 Task: Create a new field with title Stage a blank project AgileOrigin with field type as Single-select and options as Not Started, In Progress and Complete
Action: Mouse moved to (314, 333)
Screenshot: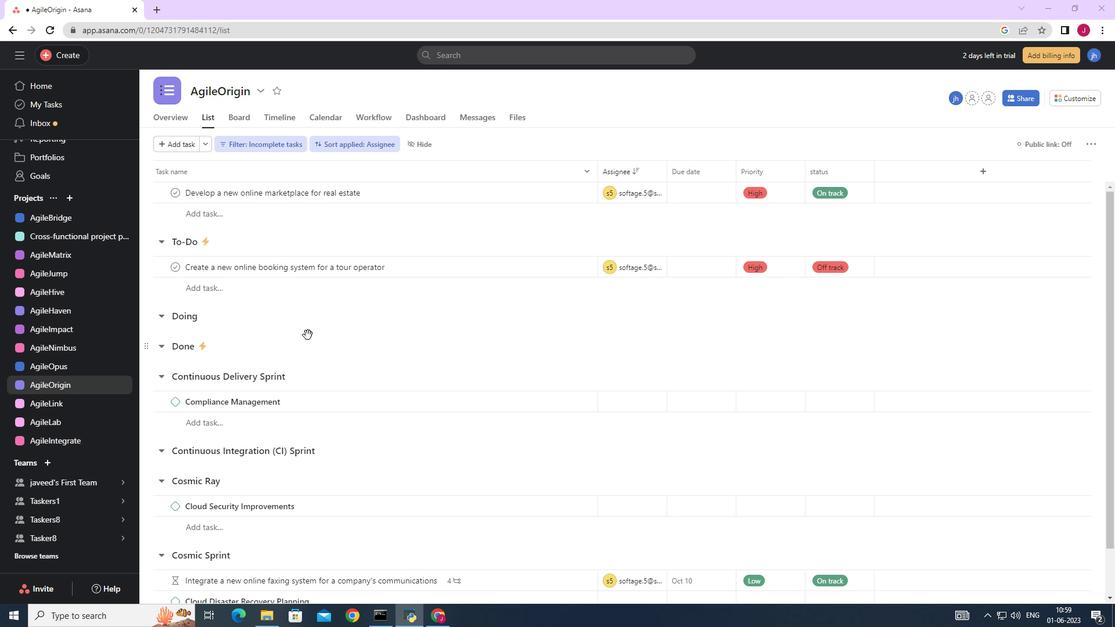 
Action: Mouse scrolled (314, 333) with delta (0, 0)
Screenshot: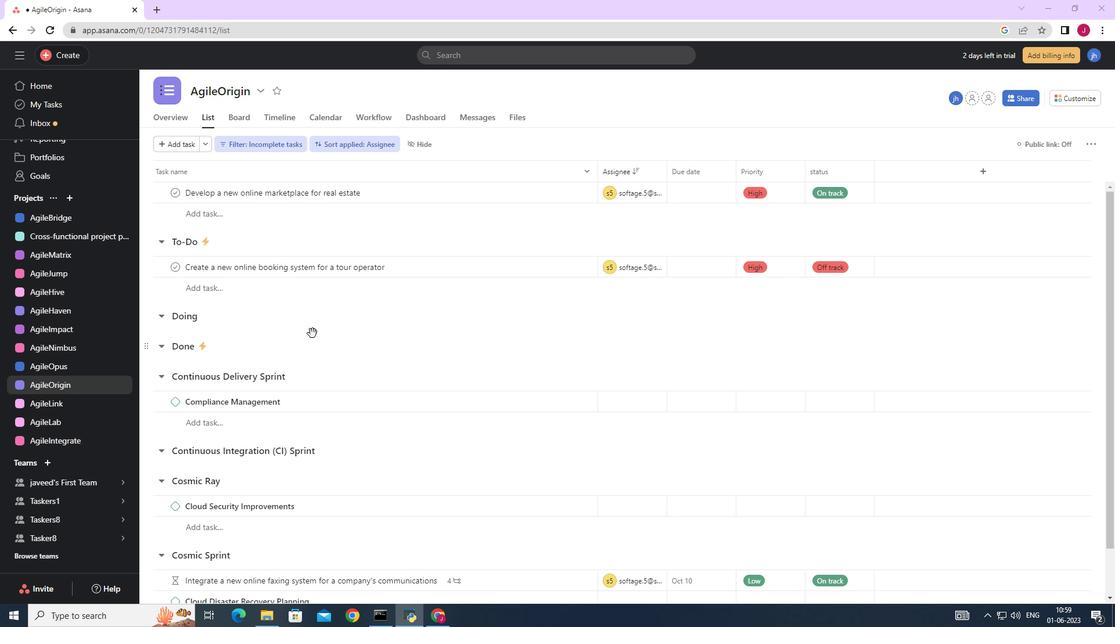
Action: Mouse scrolled (314, 333) with delta (0, 0)
Screenshot: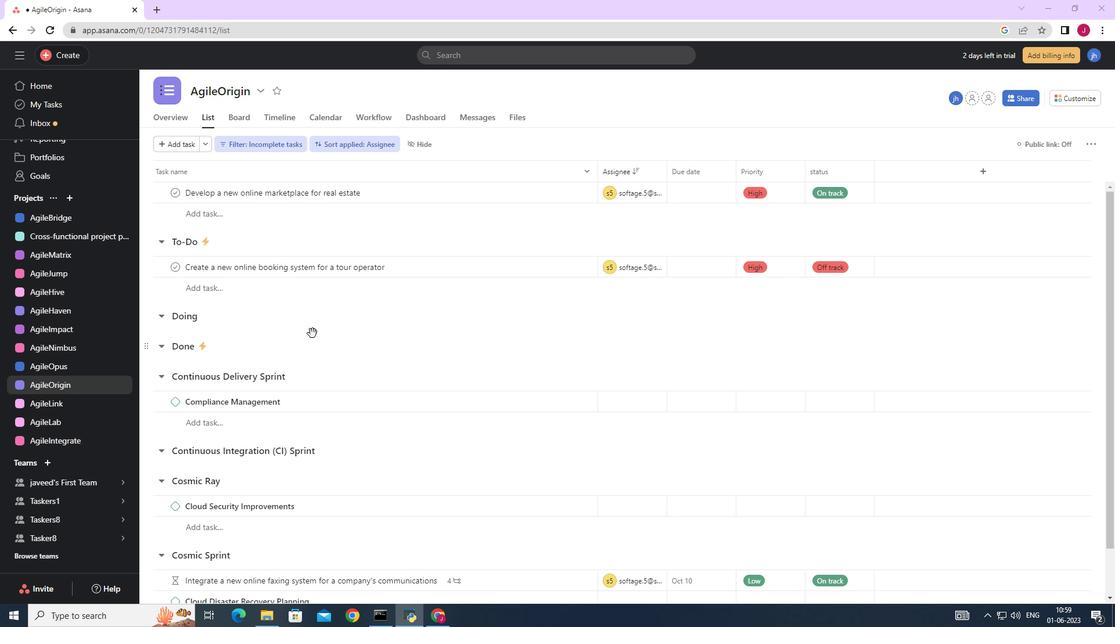 
Action: Mouse scrolled (314, 333) with delta (0, 0)
Screenshot: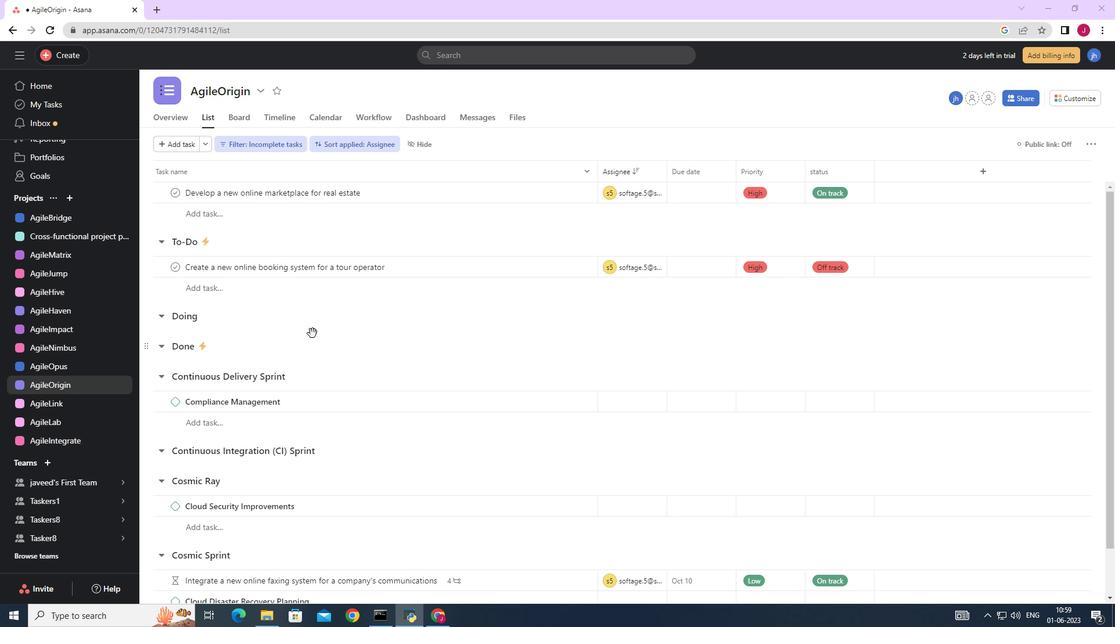 
Action: Mouse moved to (1076, 97)
Screenshot: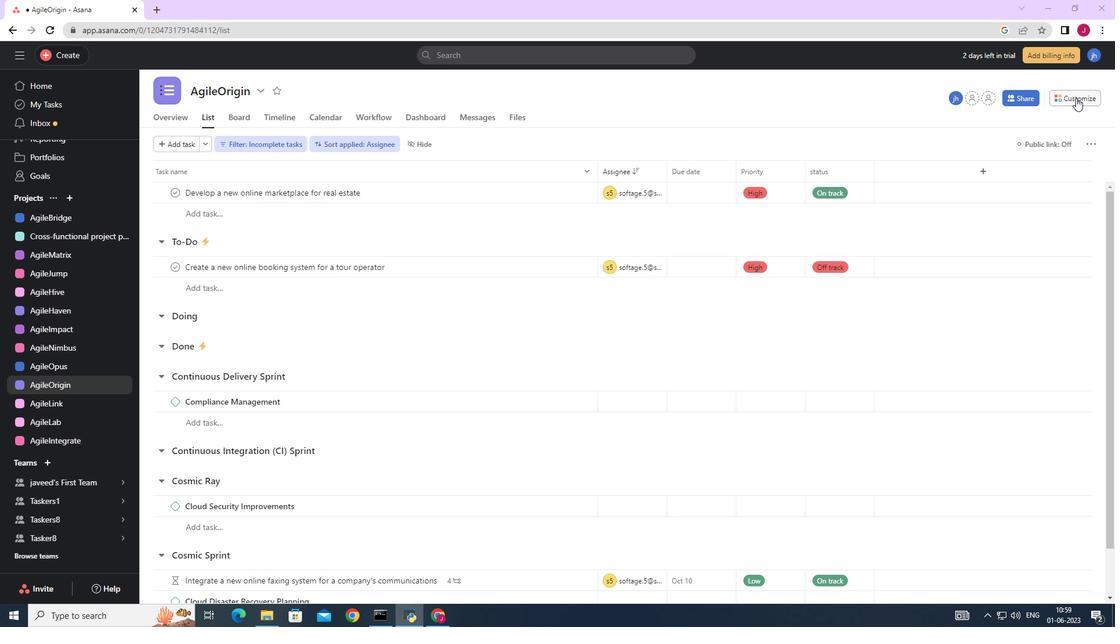 
Action: Mouse pressed left at (1076, 97)
Screenshot: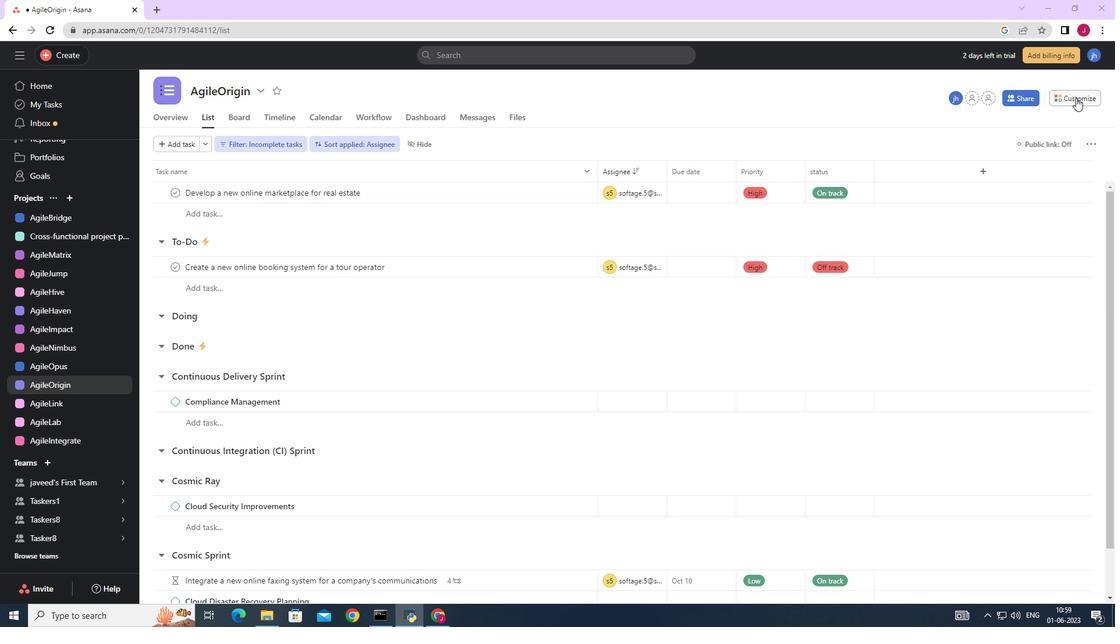 
Action: Mouse moved to (945, 235)
Screenshot: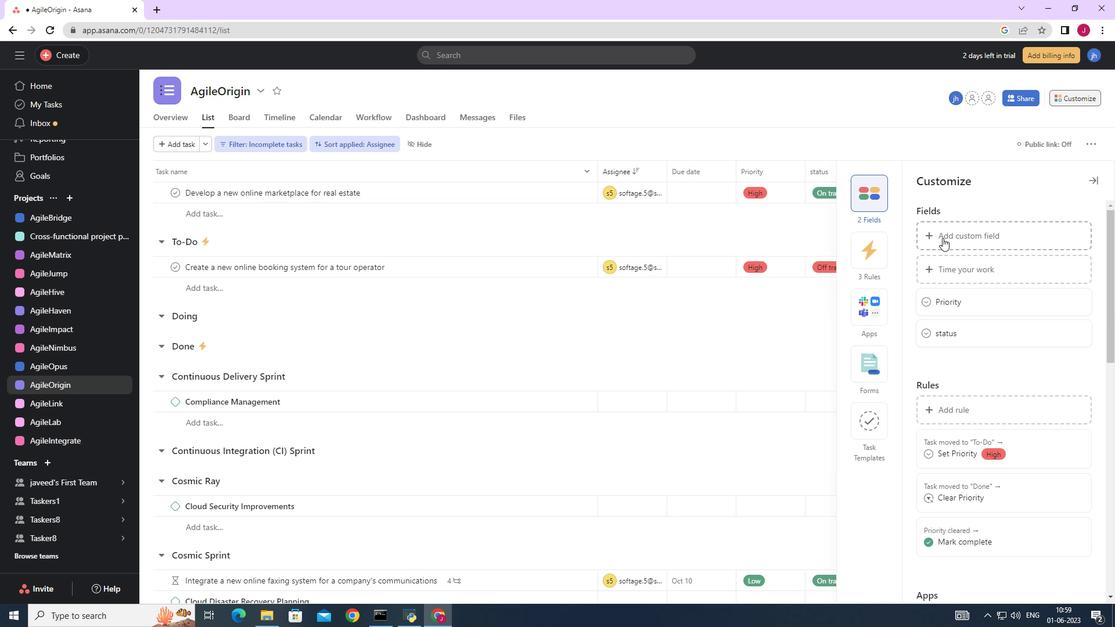 
Action: Mouse pressed left at (945, 235)
Screenshot: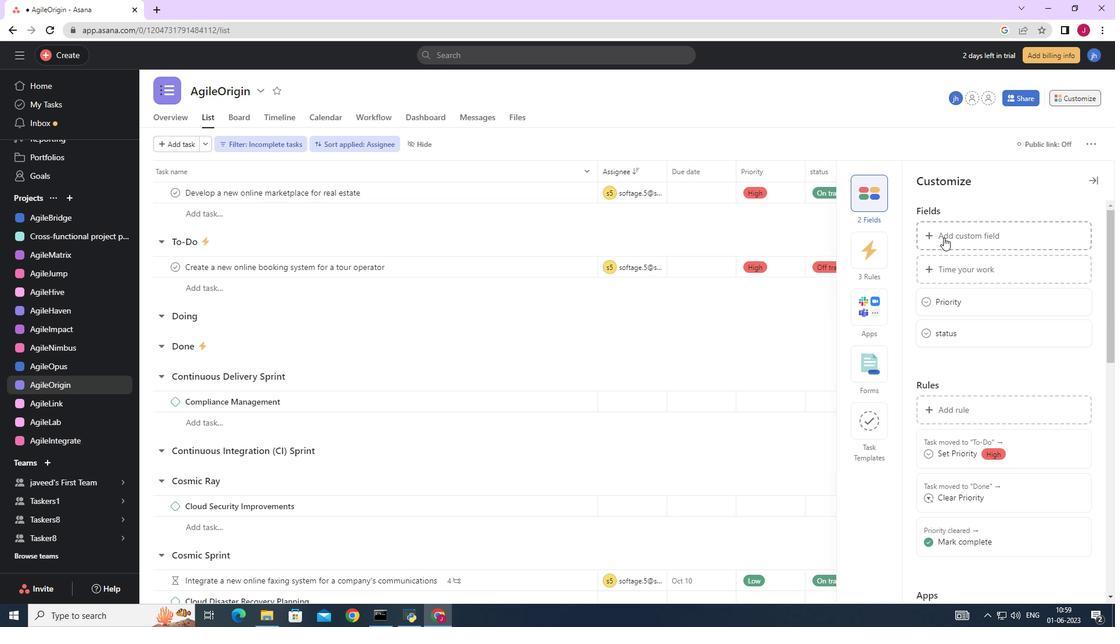 
Action: Mouse moved to (469, 181)
Screenshot: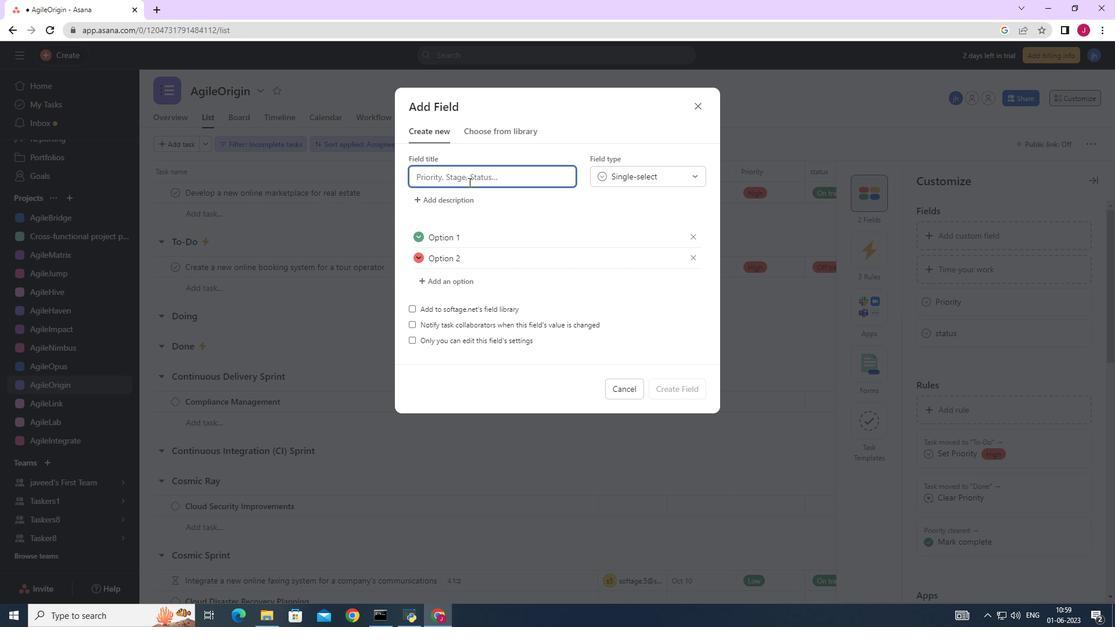 
Action: Key pressed <Key.caps_lock>S<Key.caps_lock>tage
Screenshot: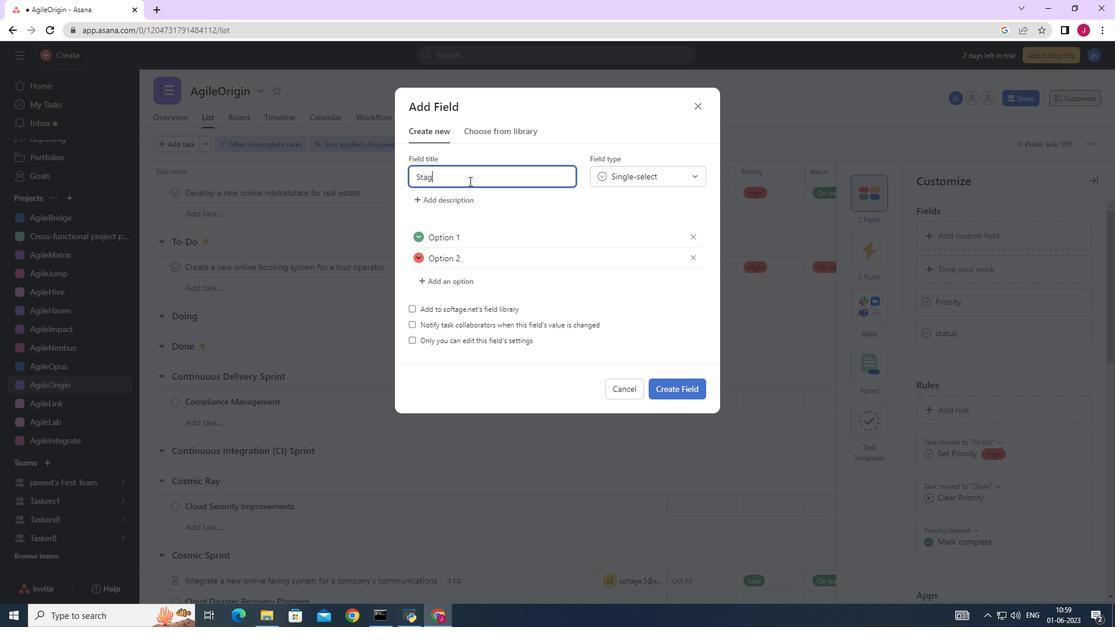 
Action: Mouse moved to (699, 236)
Screenshot: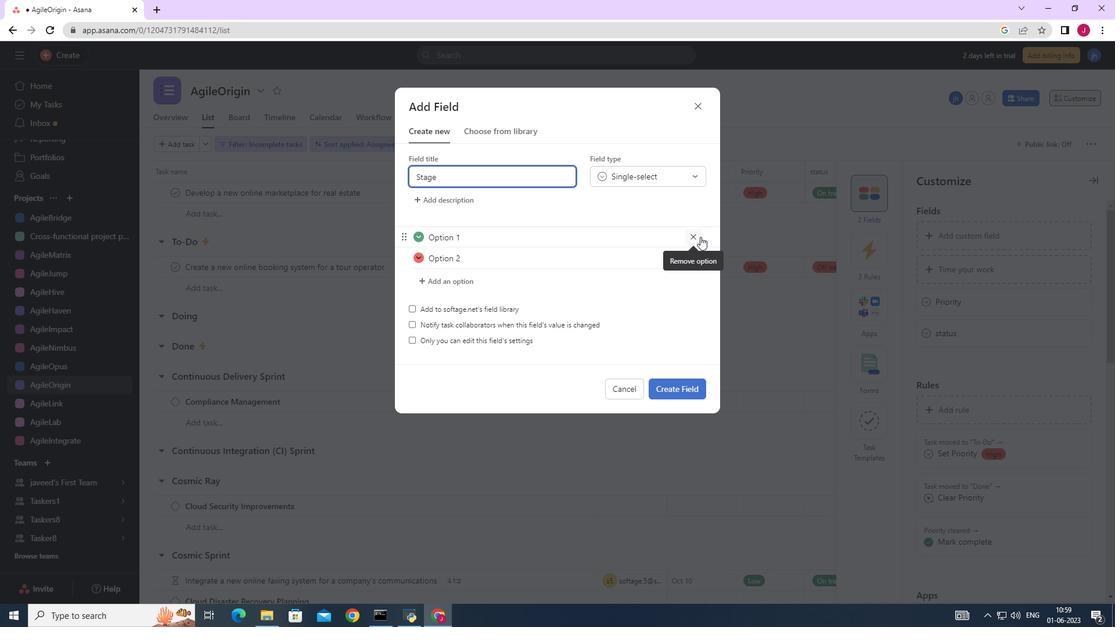 
Action: Mouse pressed left at (699, 236)
Screenshot: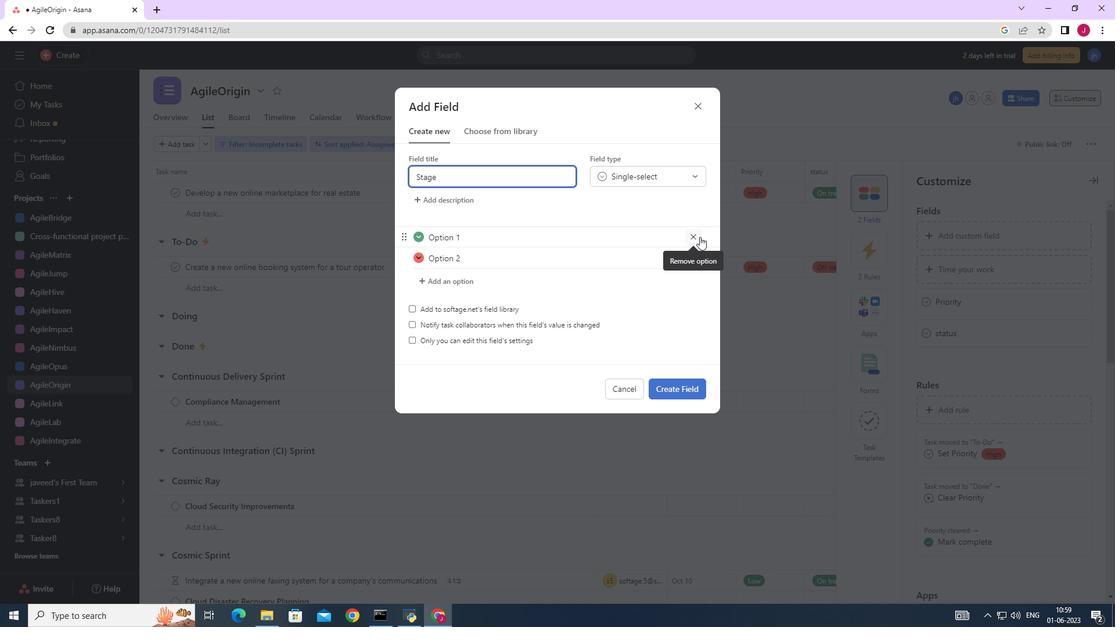 
Action: Mouse moved to (694, 238)
Screenshot: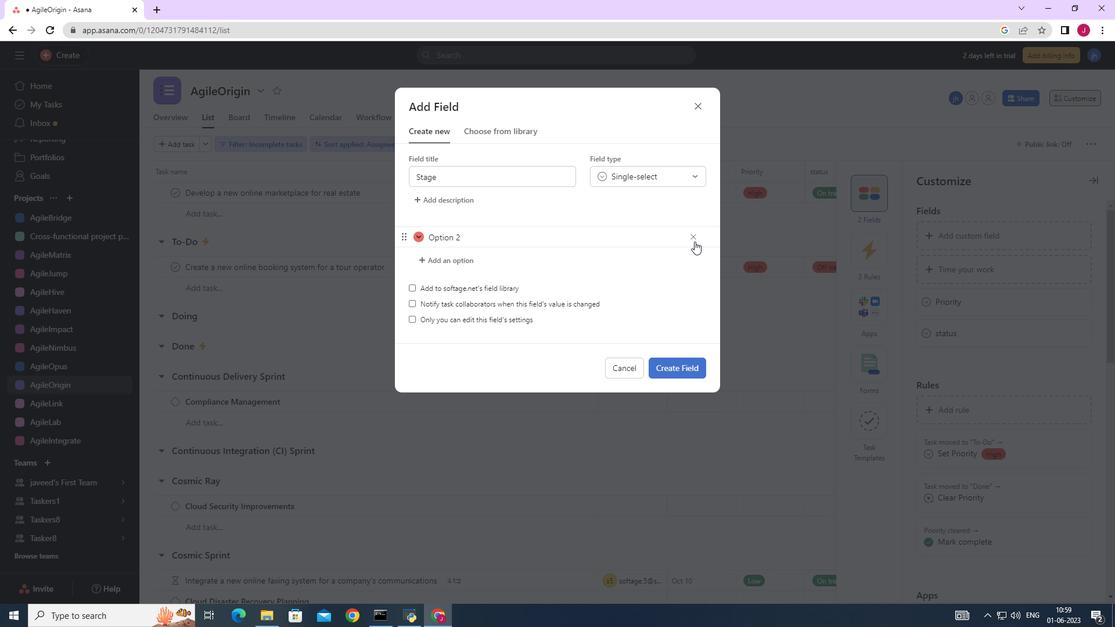 
Action: Mouse pressed left at (694, 238)
Screenshot: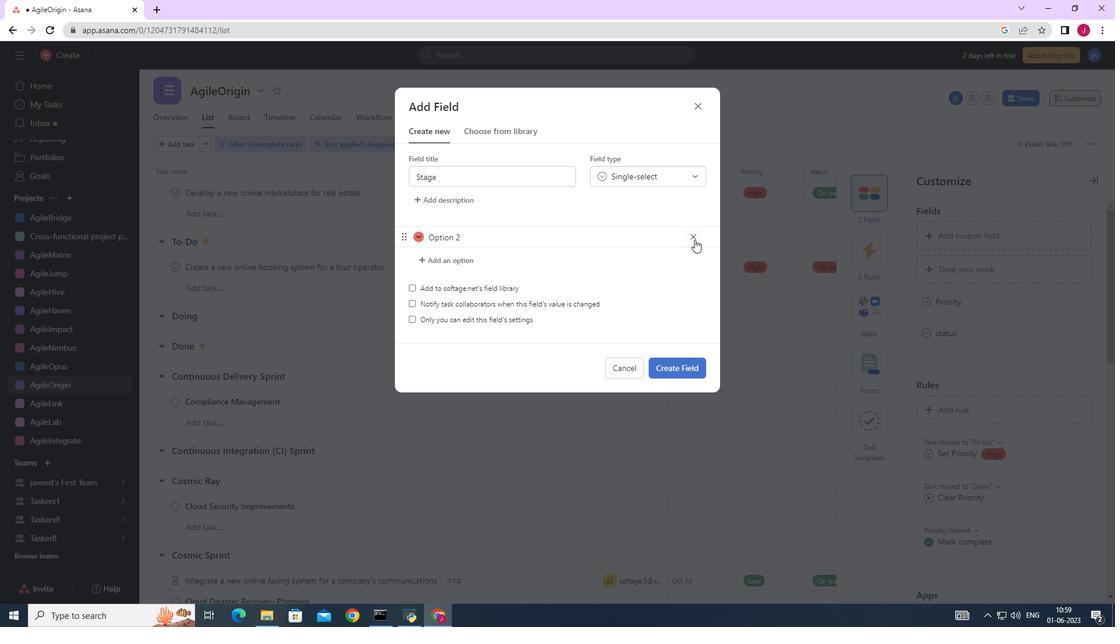 
Action: Mouse moved to (463, 236)
Screenshot: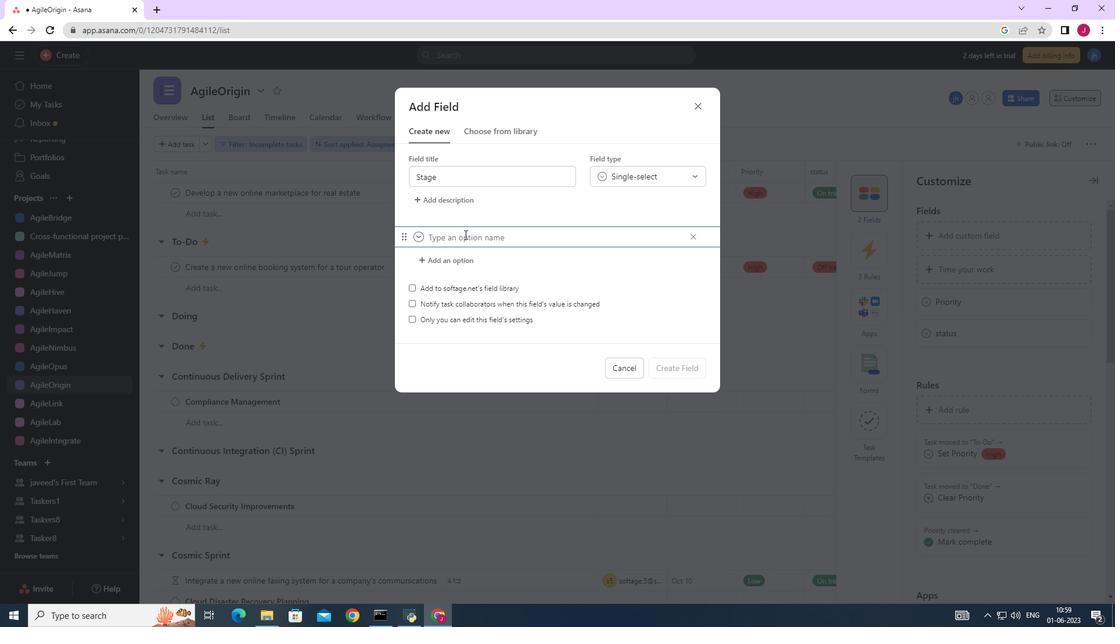 
Action: Mouse pressed left at (463, 236)
Screenshot: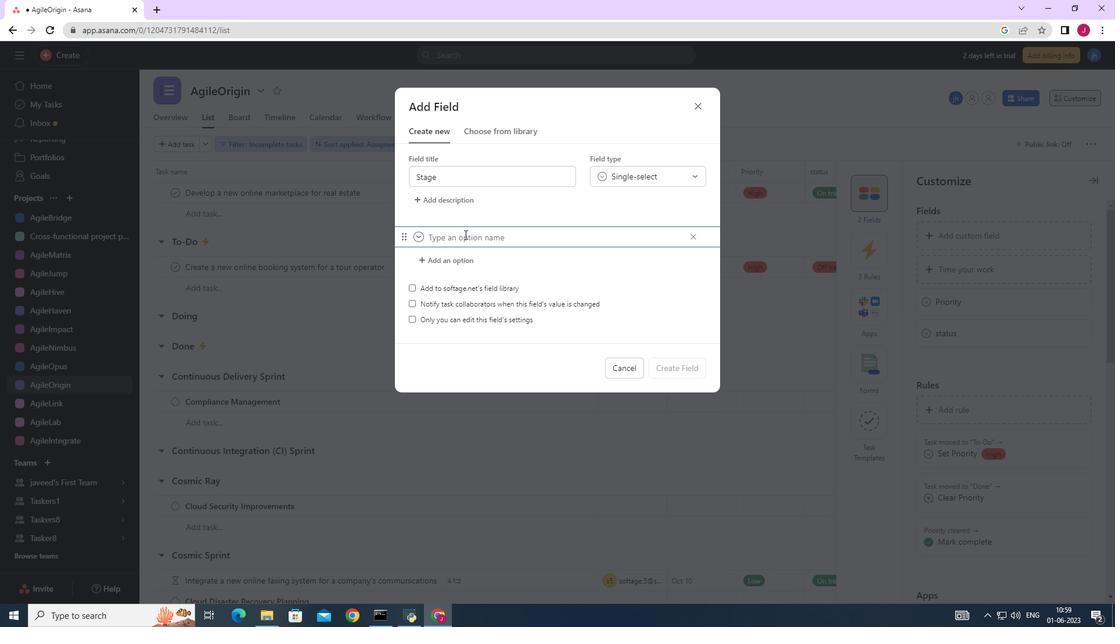 
Action: Key pressed <Key.caps_lock>N<Key.caps_lock>ot<Key.space>started<Key.space>
Screenshot: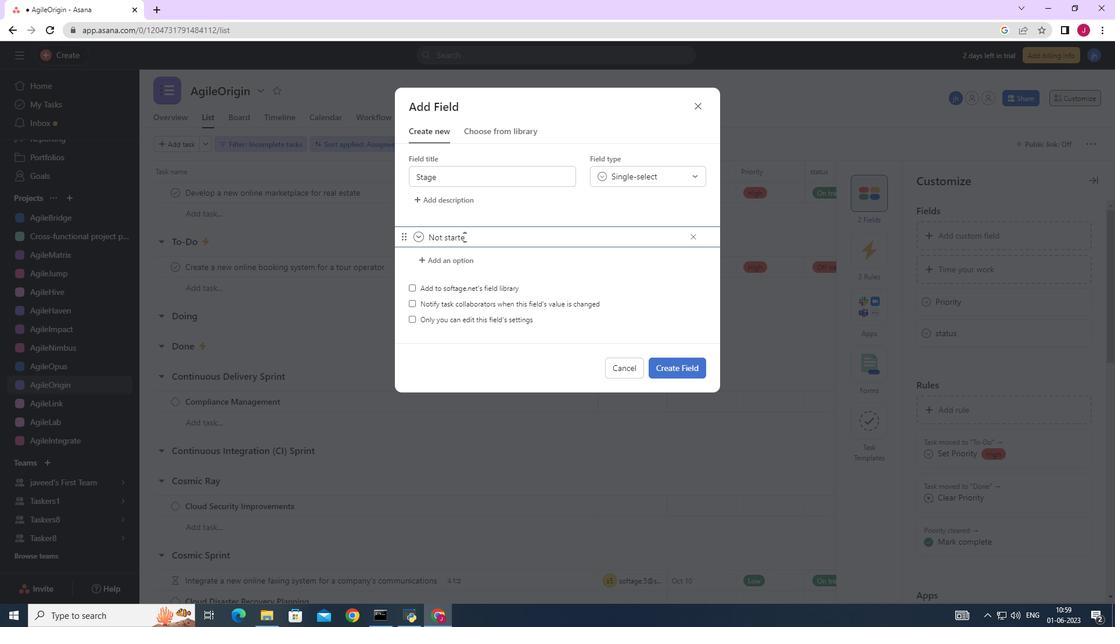 
Action: Mouse moved to (459, 260)
Screenshot: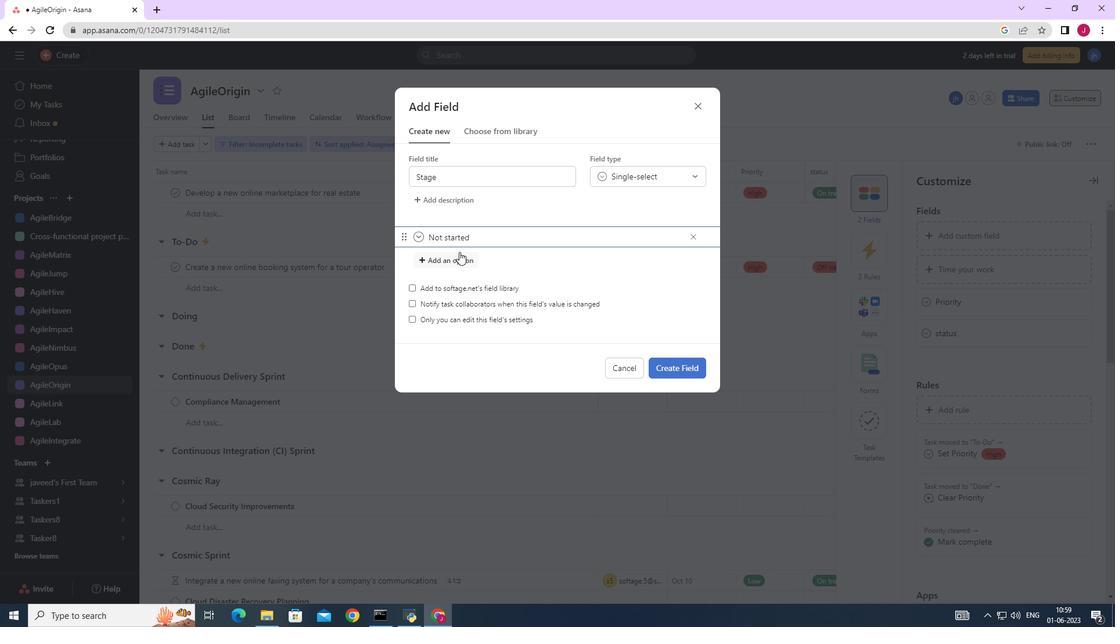 
Action: Mouse pressed left at (459, 260)
Screenshot: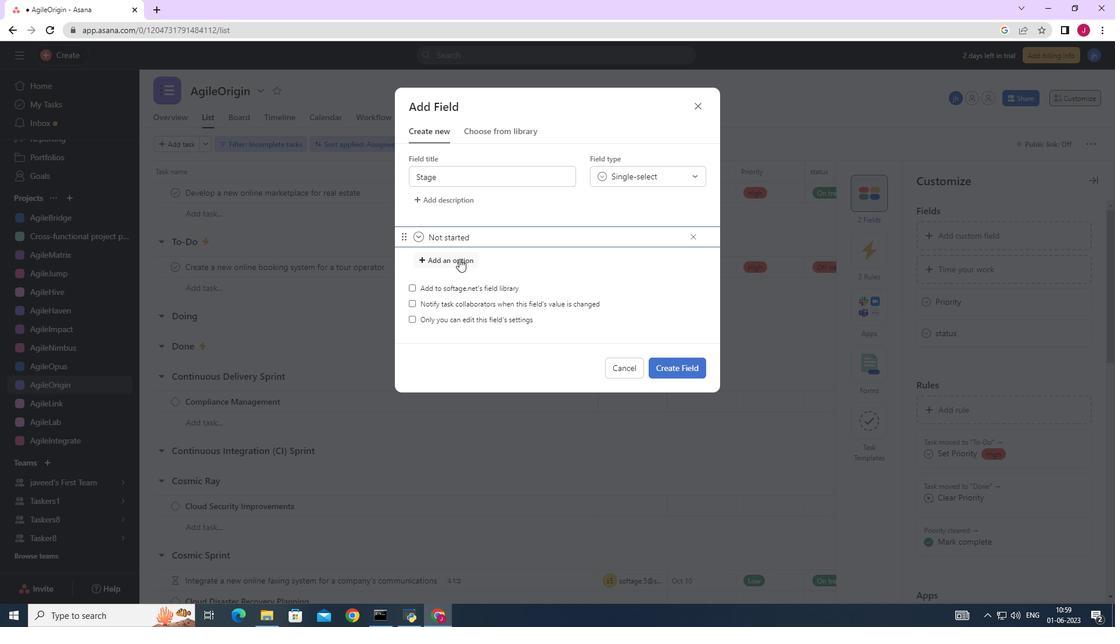 
Action: Key pressed <Key.caps_lock>I<Key.caps_lock>n<Key.space>progress
Screenshot: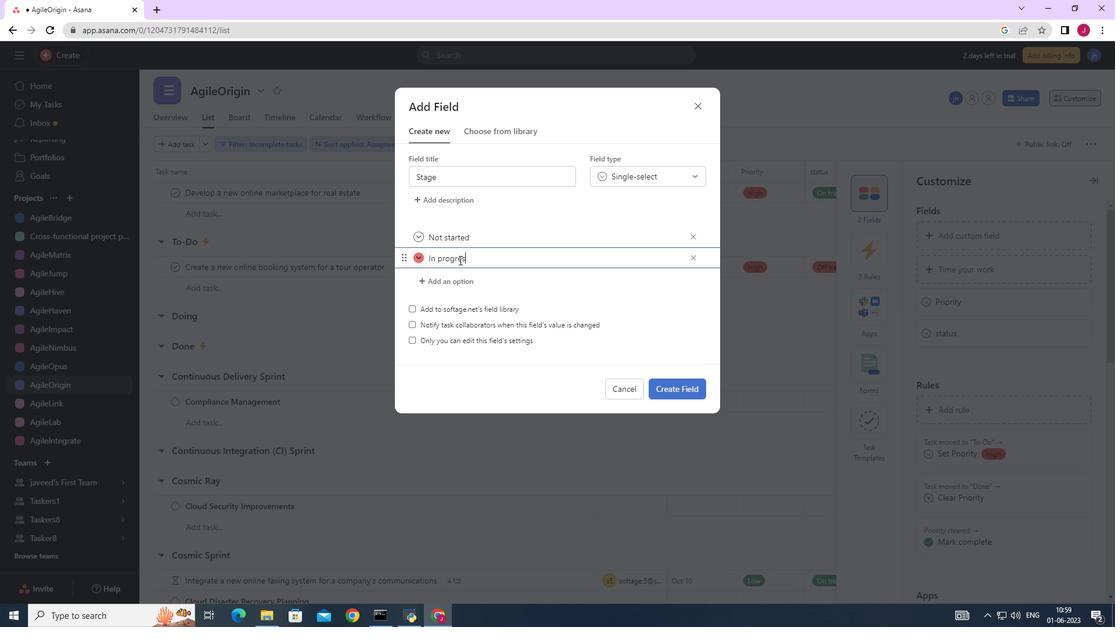 
Action: Mouse moved to (453, 285)
Screenshot: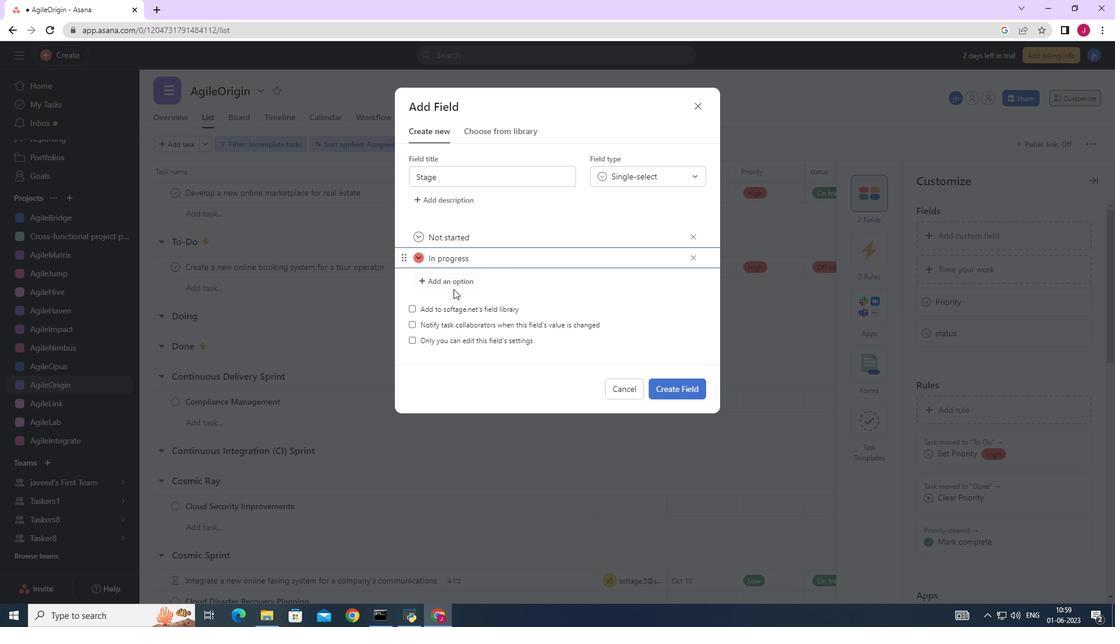 
Action: Mouse pressed left at (453, 285)
Screenshot: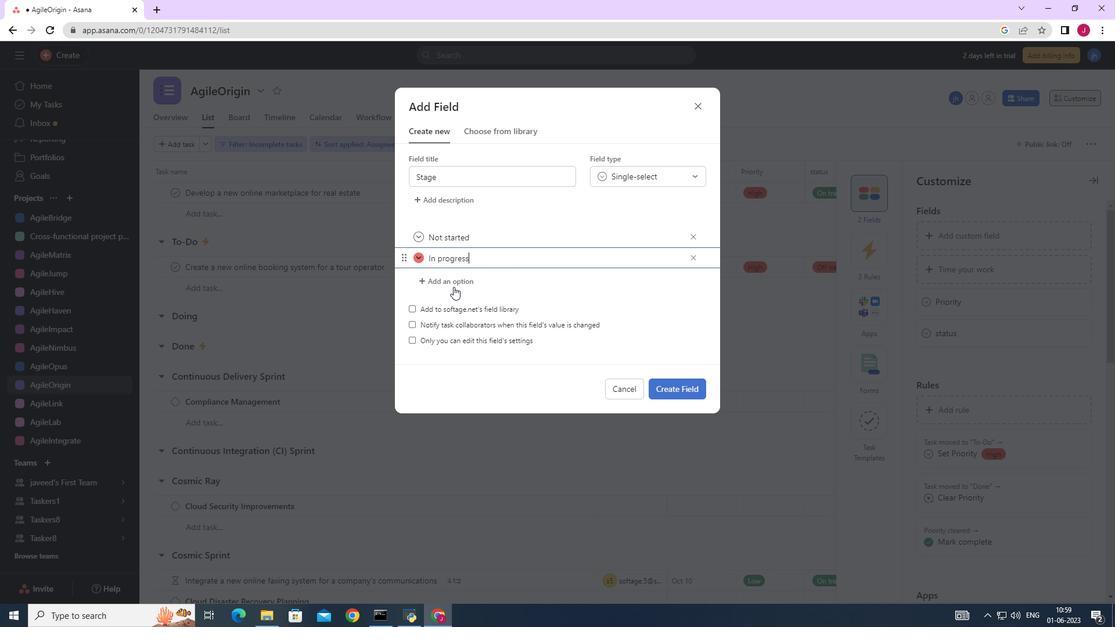 
Action: Key pressed <Key.caps_lock>C<Key.caps_lock>omplete
Screenshot: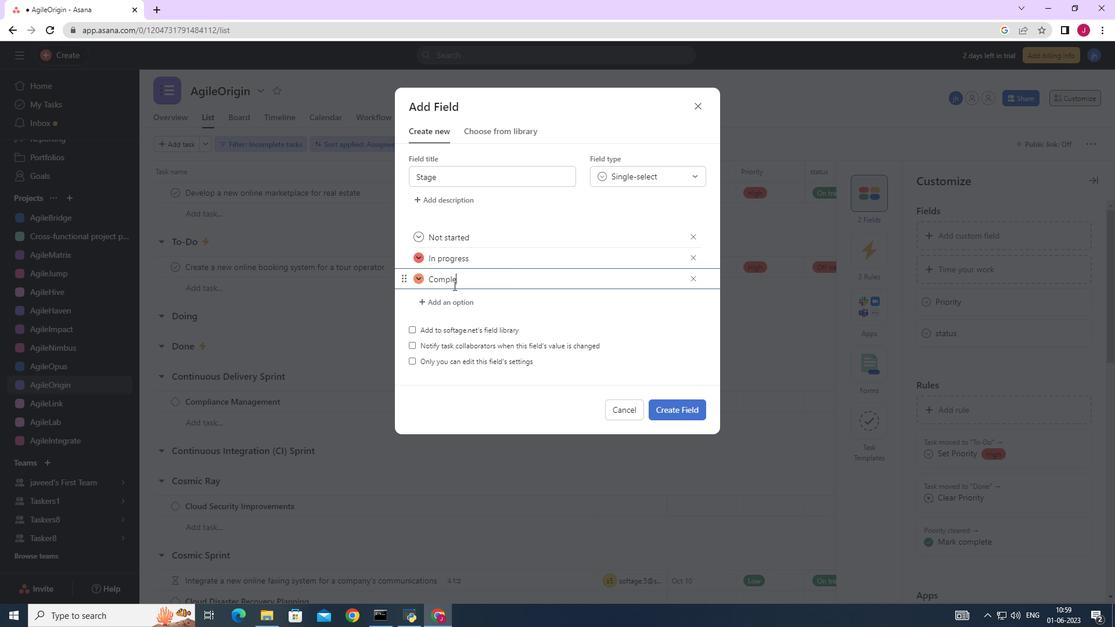 
Action: Mouse moved to (685, 408)
Screenshot: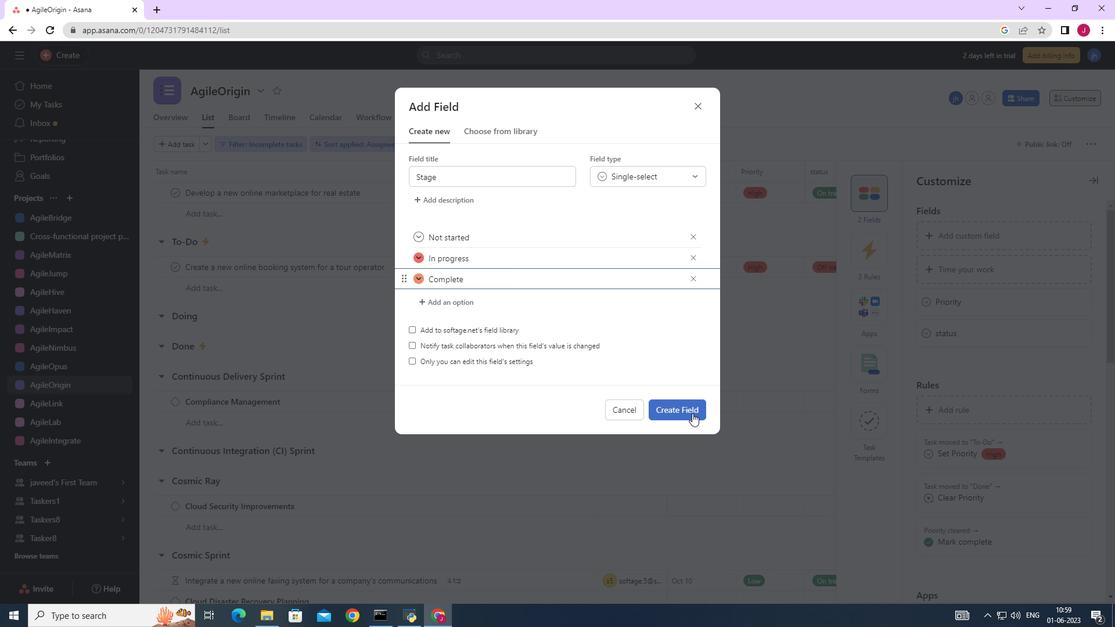 
Action: Mouse pressed left at (685, 408)
Screenshot: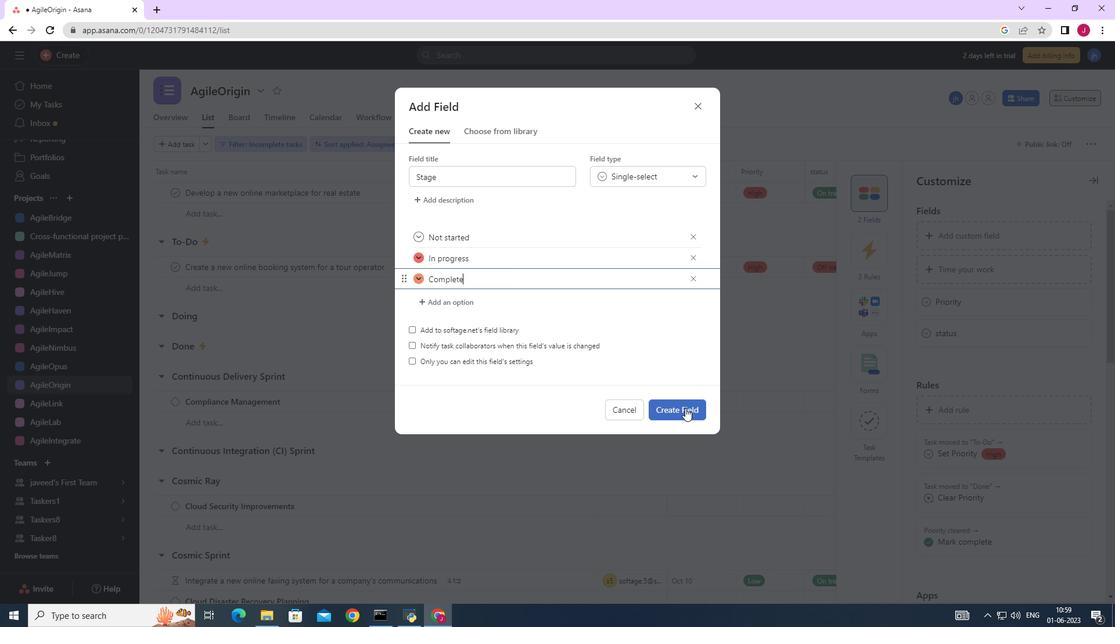 
